 Task: Check the percentage active listings of ceramic floors in the last 3 years.
Action: Mouse moved to (783, 199)
Screenshot: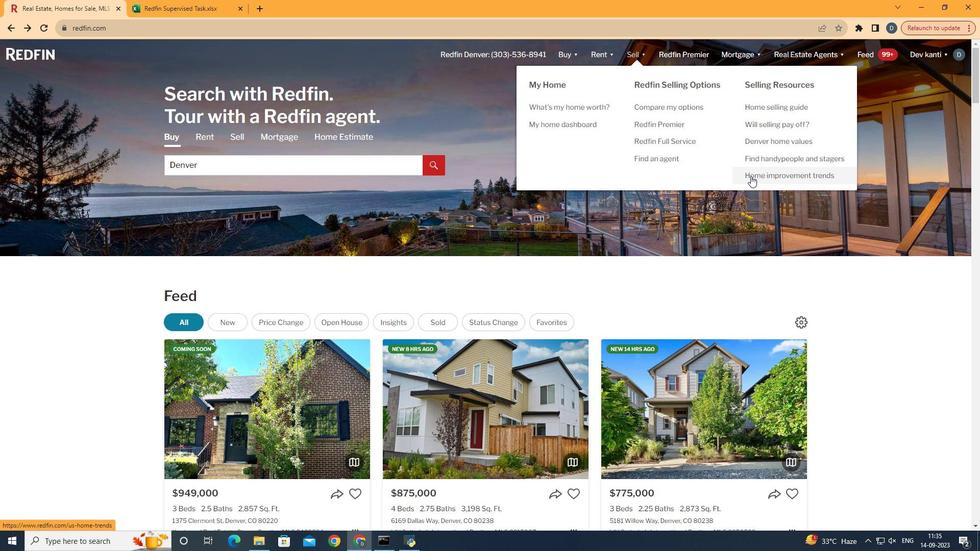 
Action: Mouse pressed left at (783, 199)
Screenshot: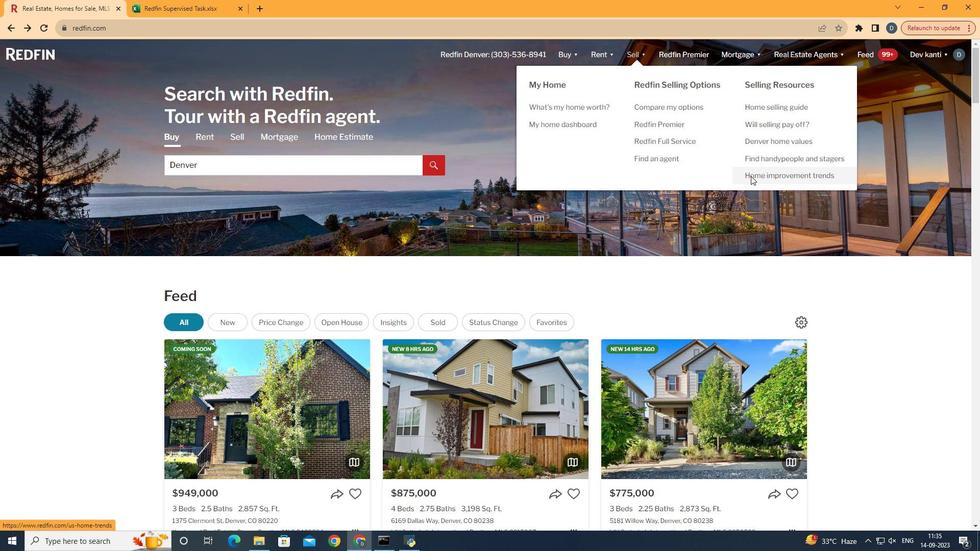 
Action: Mouse moved to (265, 210)
Screenshot: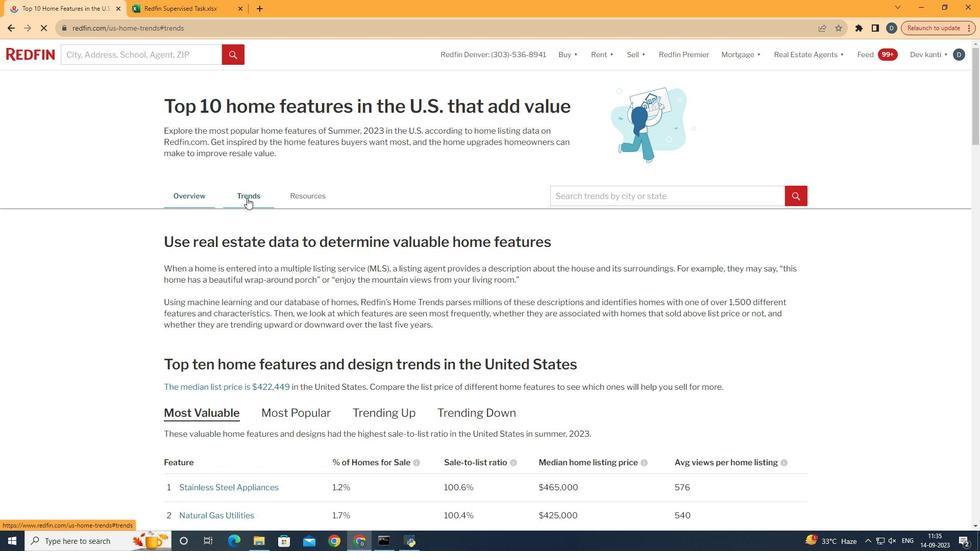 
Action: Mouse pressed left at (265, 210)
Screenshot: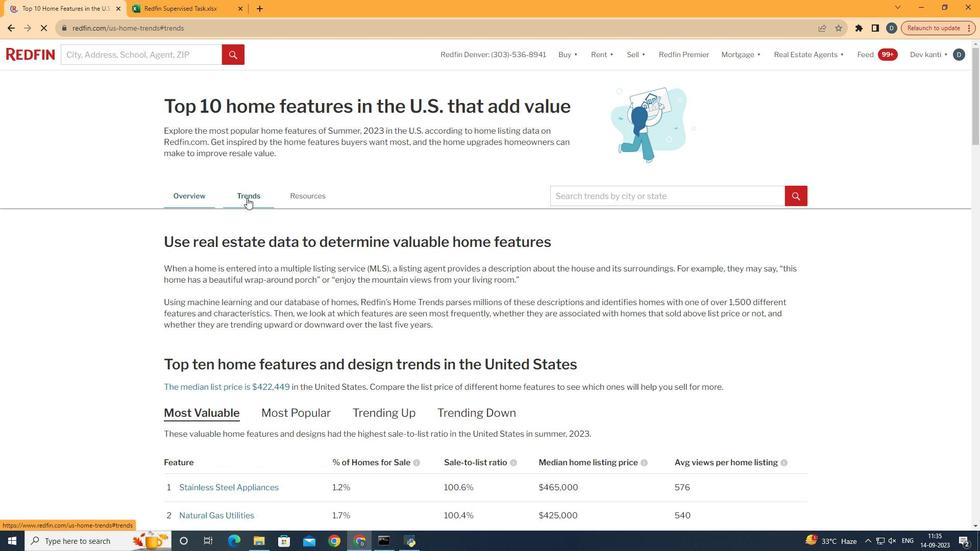 
Action: Mouse scrolled (265, 210) with delta (0, 0)
Screenshot: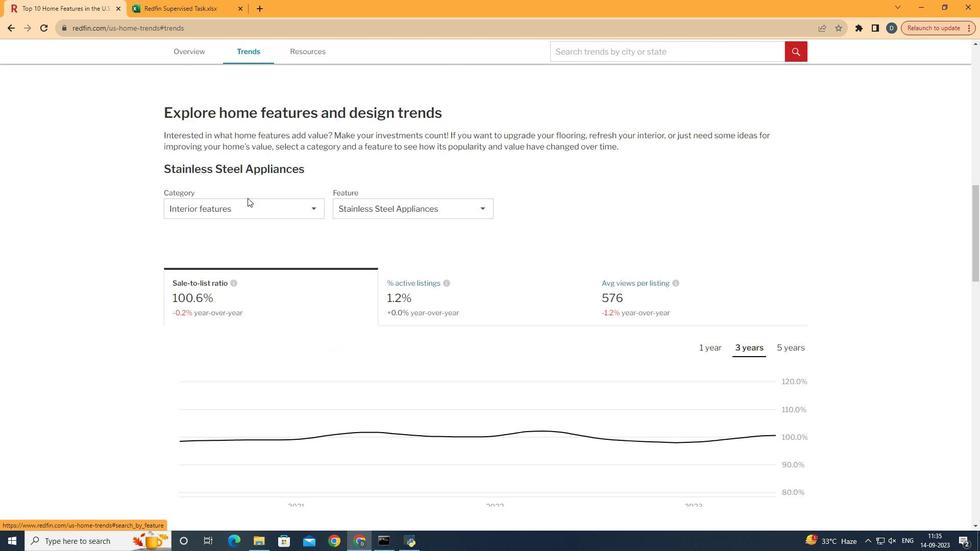
Action: Mouse scrolled (265, 210) with delta (0, 0)
Screenshot: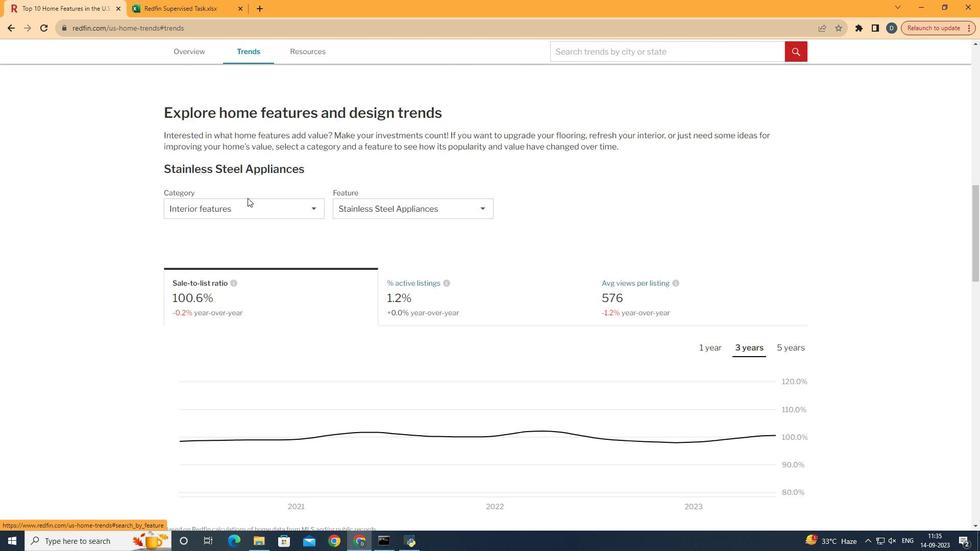 
Action: Mouse scrolled (265, 210) with delta (0, 0)
Screenshot: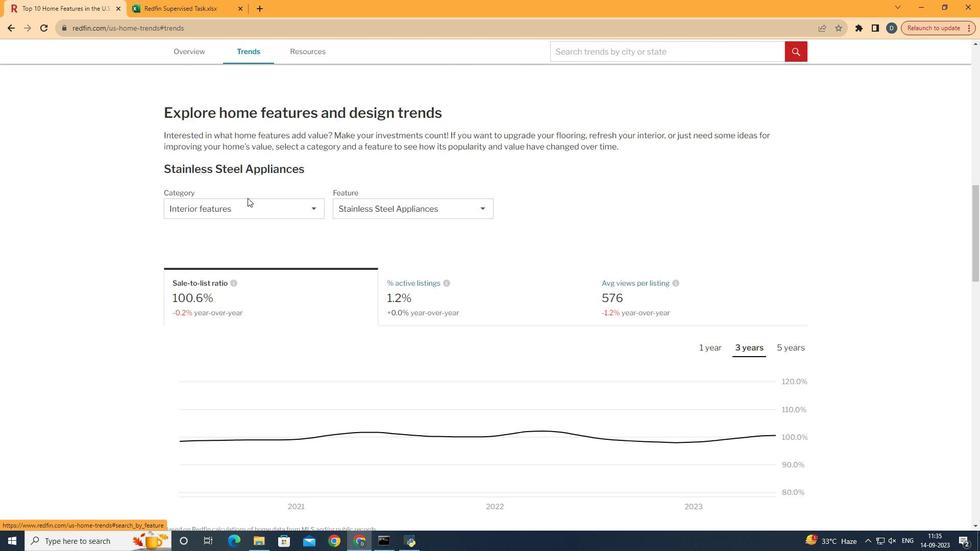 
Action: Mouse scrolled (265, 210) with delta (0, 0)
Screenshot: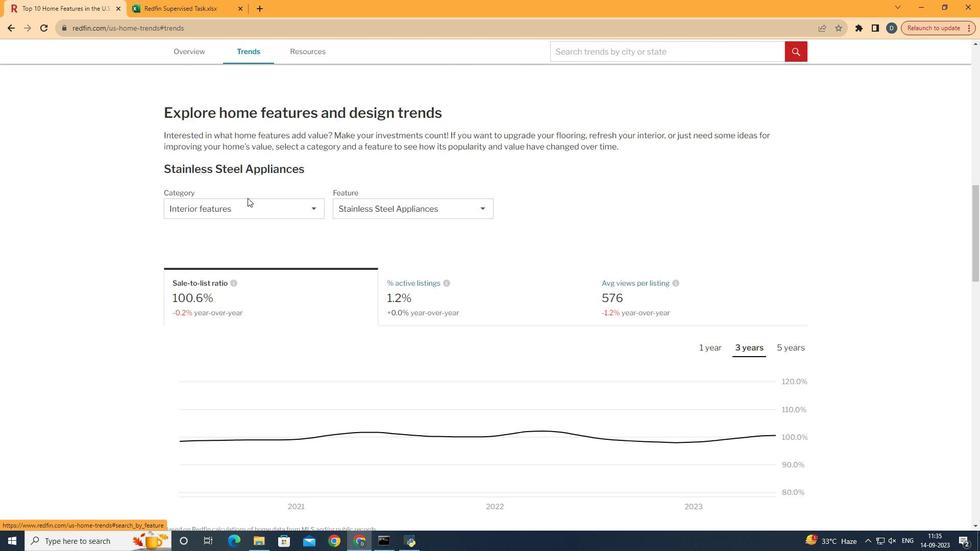 
Action: Mouse scrolled (265, 210) with delta (0, 0)
Screenshot: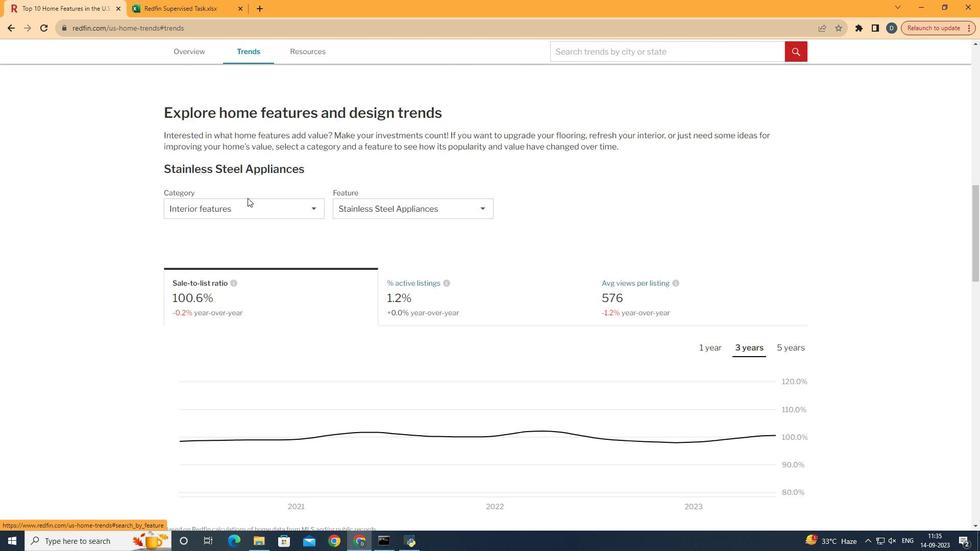 
Action: Mouse scrolled (265, 210) with delta (0, 0)
Screenshot: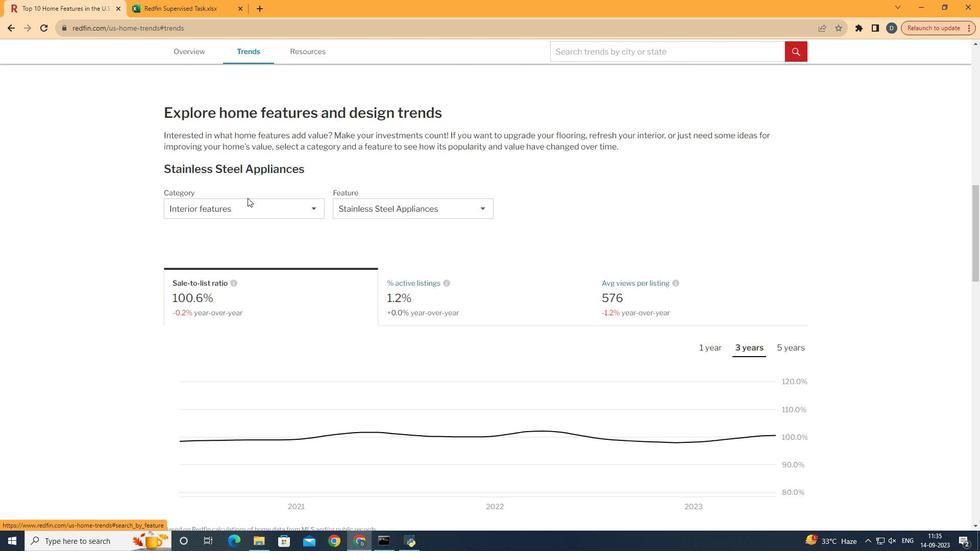 
Action: Mouse scrolled (265, 210) with delta (0, 0)
Screenshot: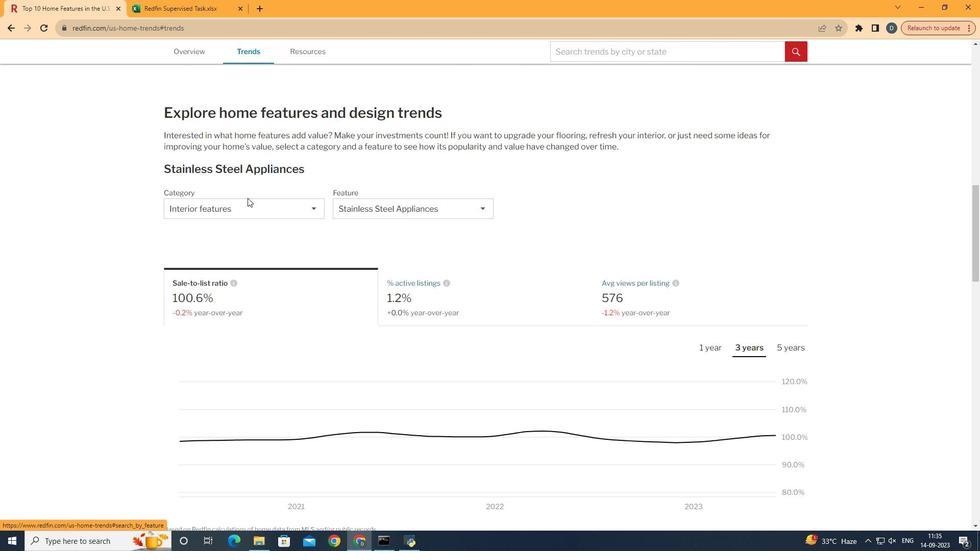 
Action: Mouse moved to (268, 223)
Screenshot: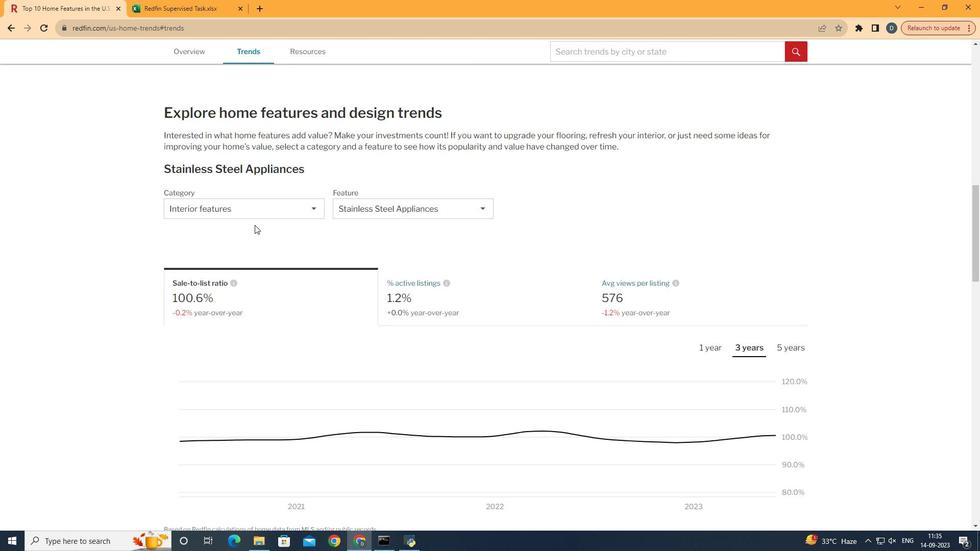 
Action: Mouse pressed left at (268, 223)
Screenshot: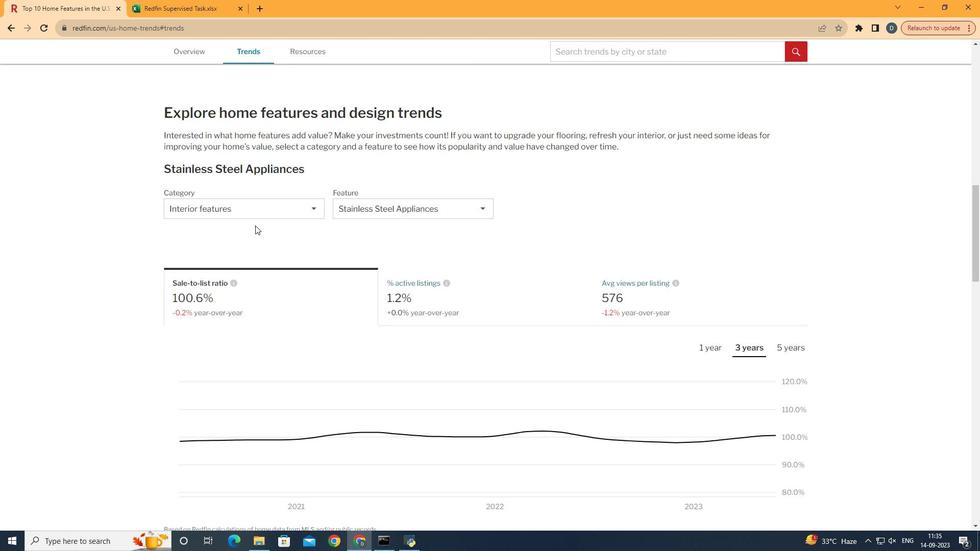 
Action: Mouse moved to (297, 218)
Screenshot: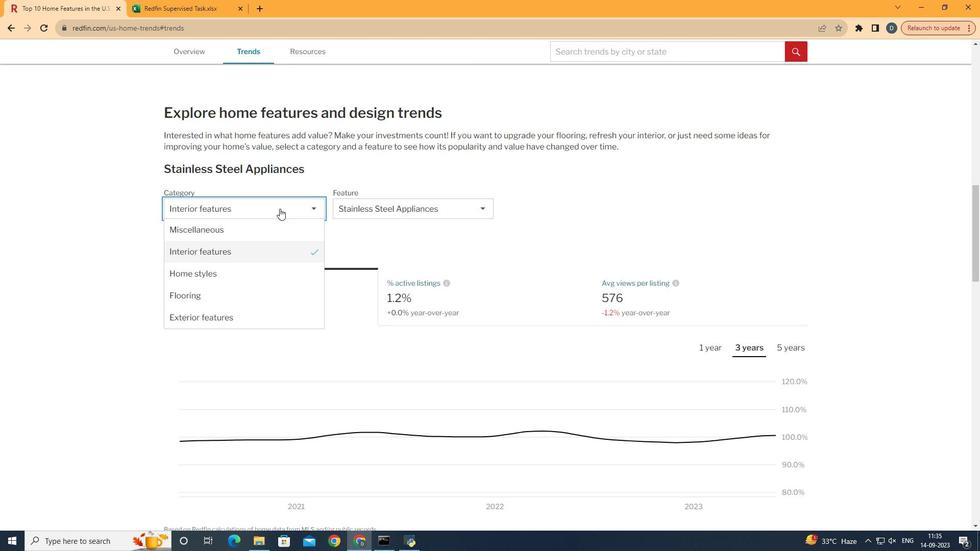 
Action: Mouse pressed left at (297, 218)
Screenshot: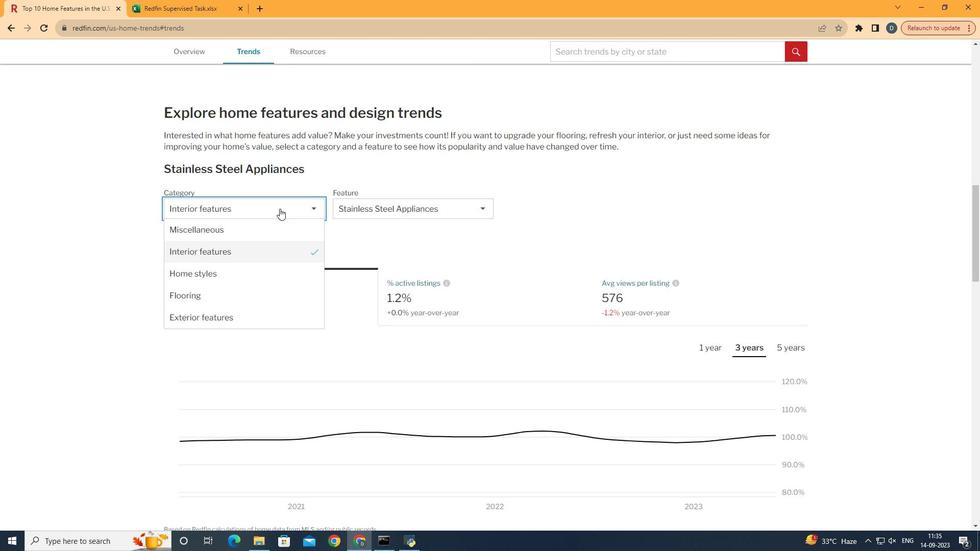 
Action: Mouse moved to (277, 258)
Screenshot: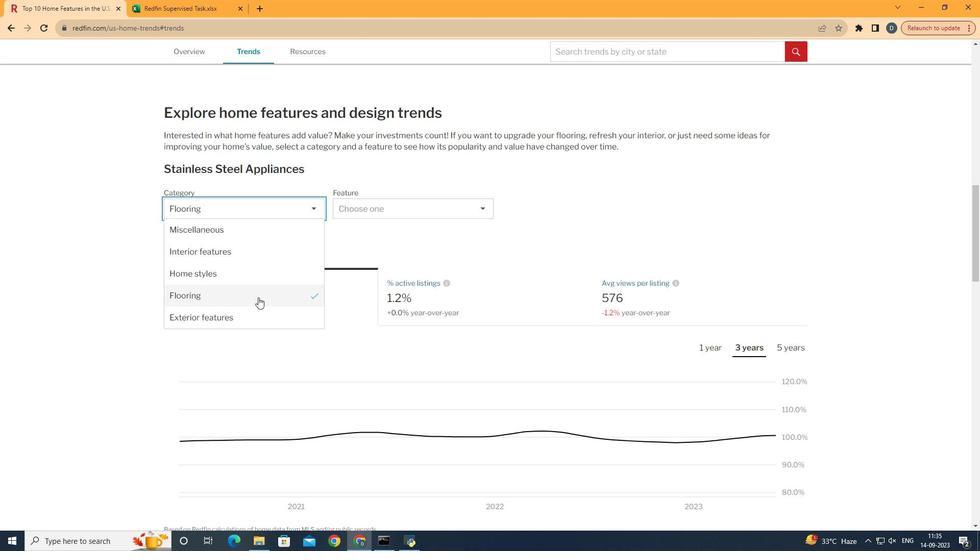 
Action: Mouse pressed left at (277, 258)
Screenshot: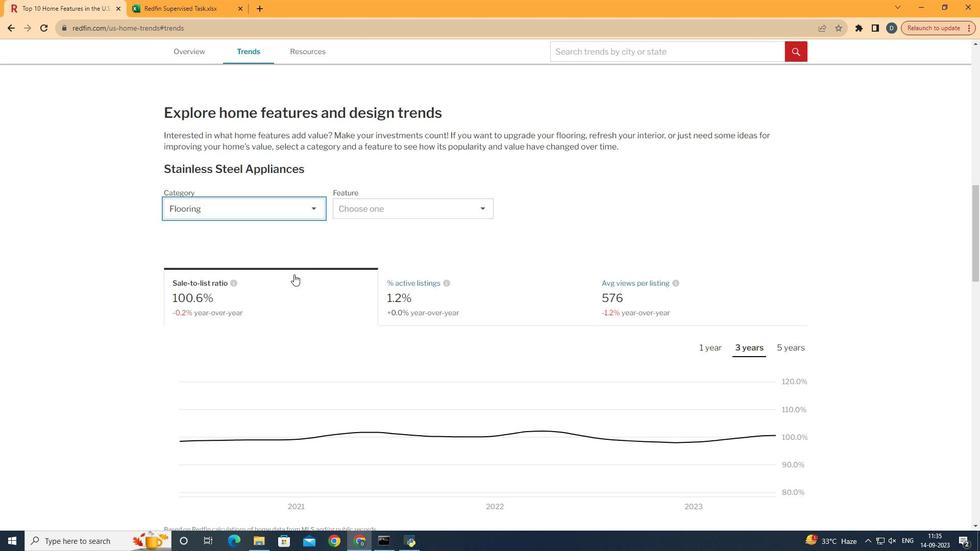 
Action: Mouse moved to (461, 219)
Screenshot: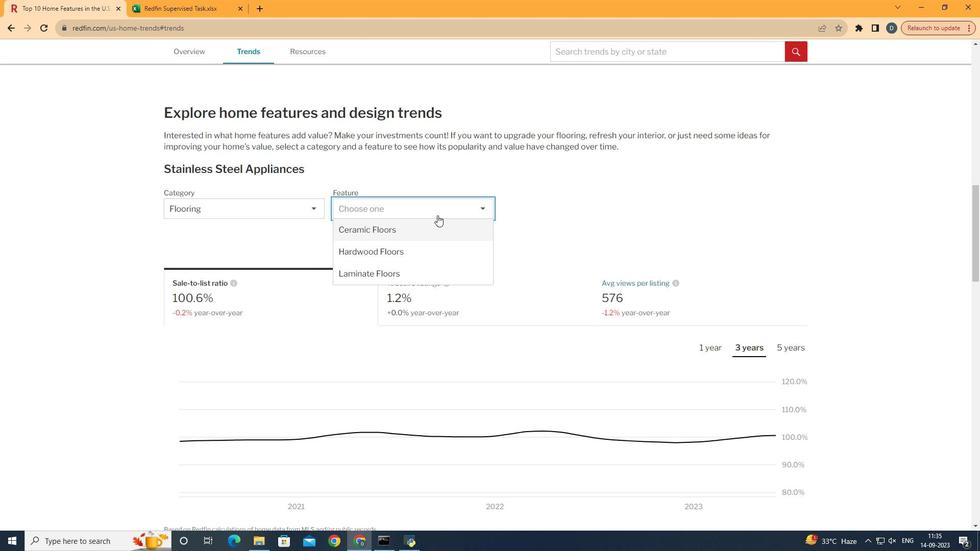
Action: Mouse pressed left at (461, 219)
Screenshot: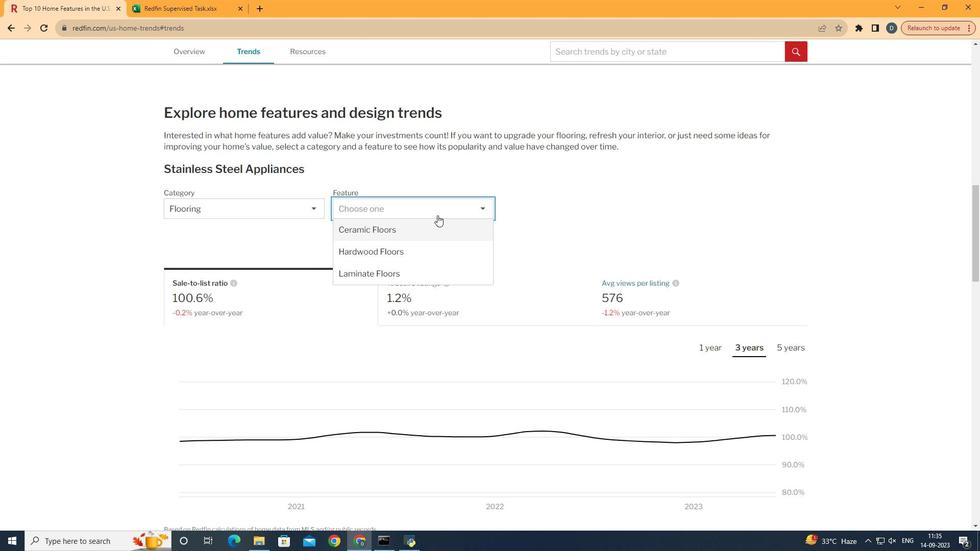 
Action: Mouse moved to (474, 223)
Screenshot: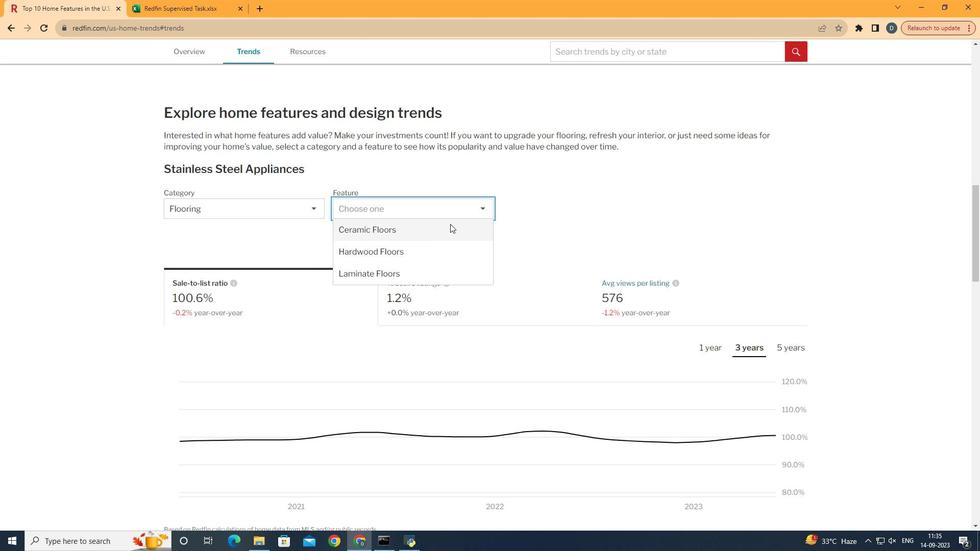 
Action: Mouse pressed left at (474, 223)
Screenshot: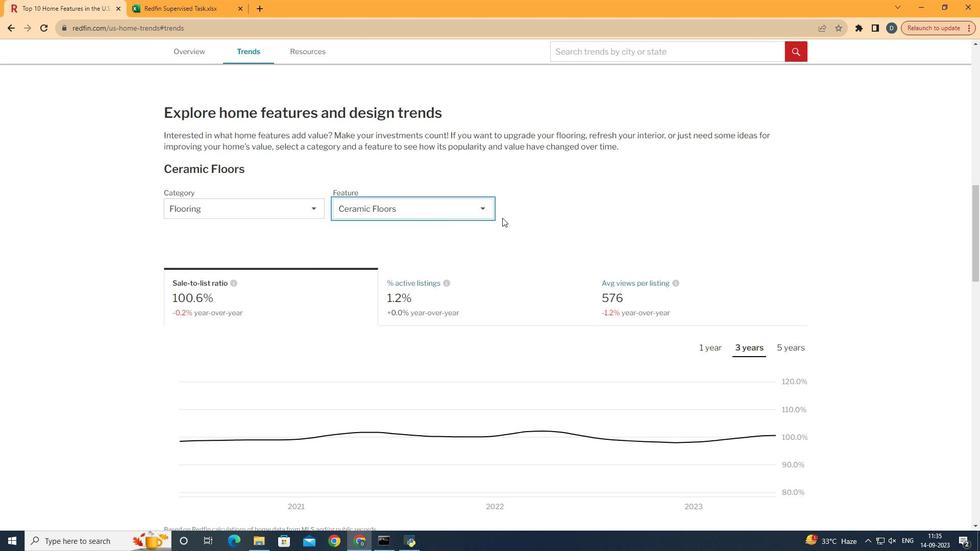 
Action: Mouse moved to (596, 216)
Screenshot: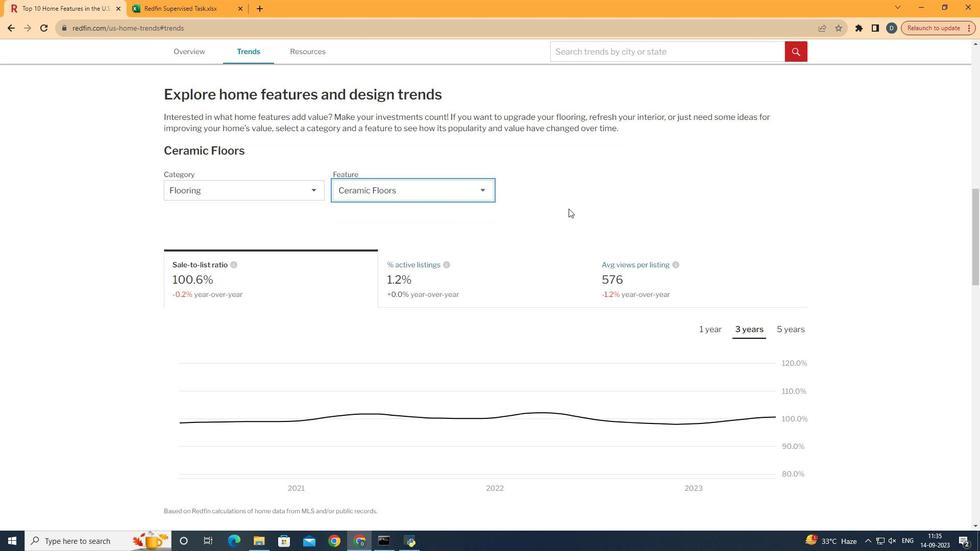 
Action: Mouse scrolled (596, 215) with delta (0, 0)
Screenshot: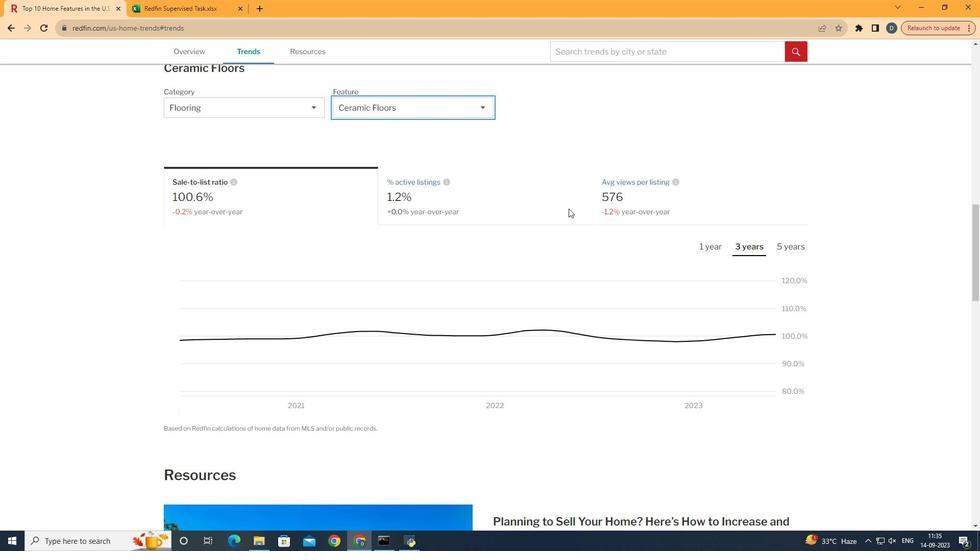 
Action: Mouse scrolled (596, 215) with delta (0, 0)
Screenshot: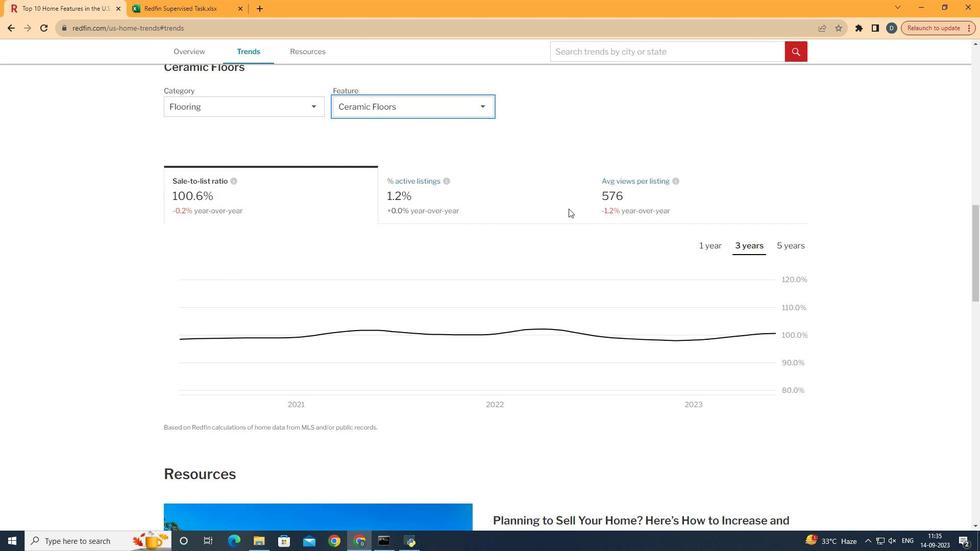 
Action: Mouse moved to (596, 216)
Screenshot: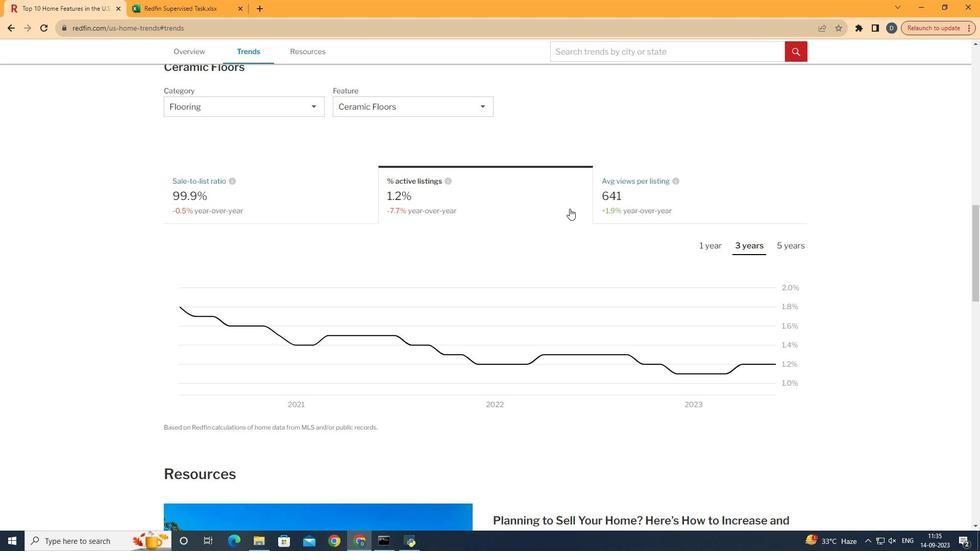
Action: Mouse pressed left at (596, 216)
Screenshot: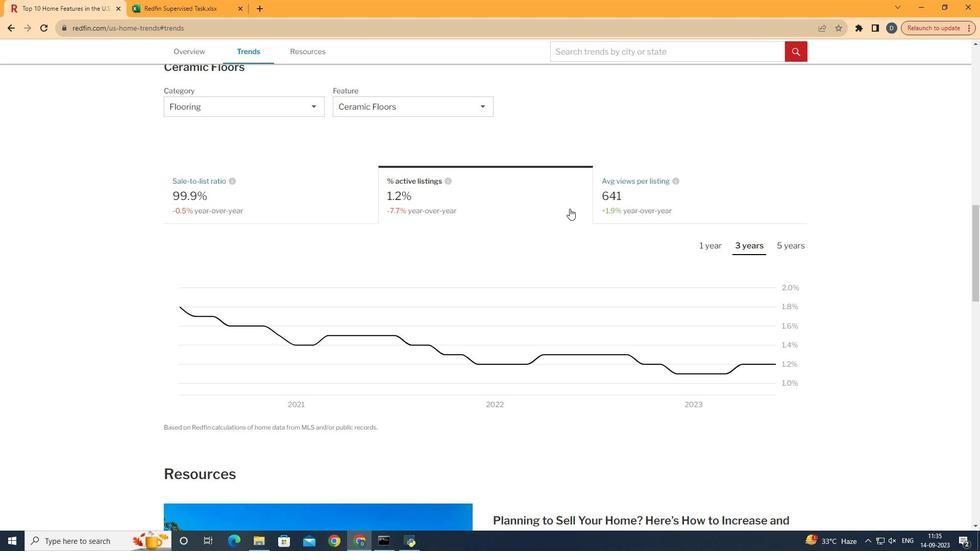 
Action: Mouse moved to (776, 234)
Screenshot: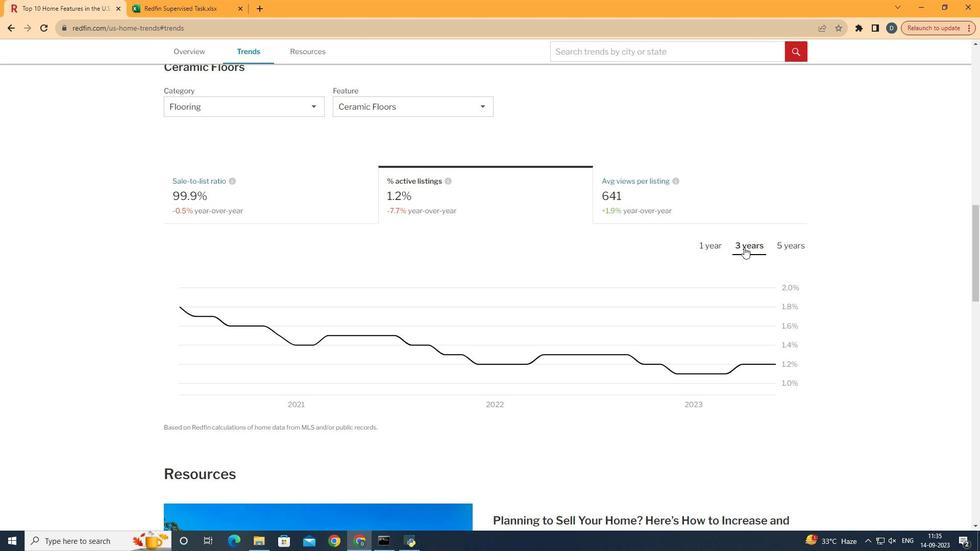 
Action: Mouse pressed left at (776, 234)
Screenshot: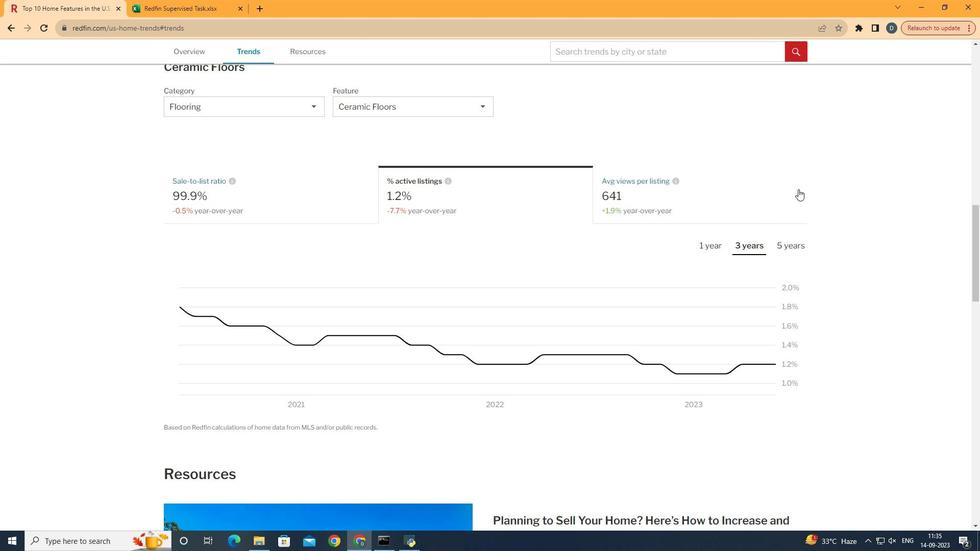
Action: Mouse moved to (834, 201)
Screenshot: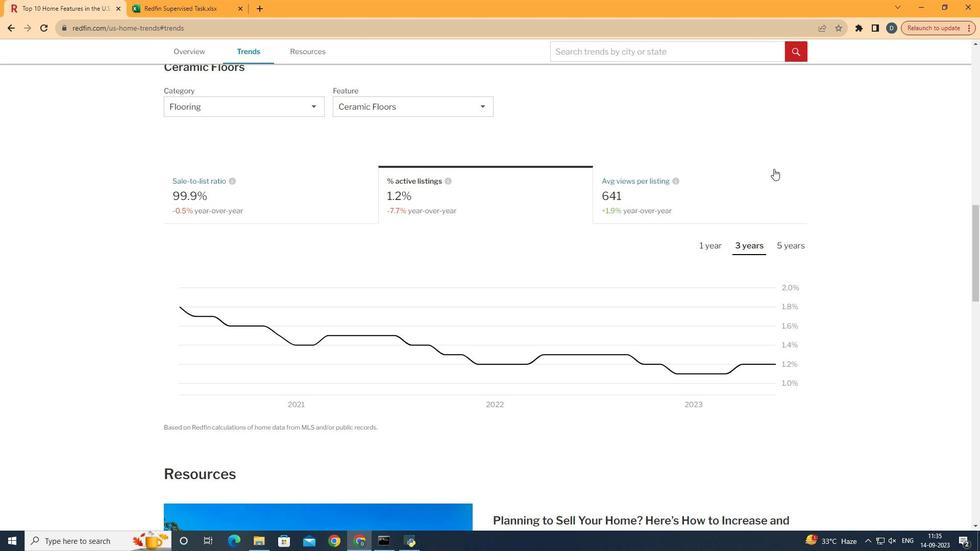 
